 Task: Open a blank google sheet and write heading  Victory Sales. Add 10 people name  'William Wilson, Isabella Robinson, James Taylor, Charlotte Clark, Michael Walker, Amelia Wright, Matthew Turner, Harper Hall, Joseph Phillips, Abigail Adams'Item code in between  4055-6600. Product range in between  2000-9000. Add Products  Nike shoe, Adidas shoe, Gucci T-shirt, Louis Vuitton bag, Zara Shirt, H&M jeans, Chanel perfume, Versace perfume, Ralph Lauren, Prada ShirtChoose quantity  3 to 10 Tax 12 percent Total Add Amount. Save page  Victory Sales templetes   book
Action: Mouse moved to (63, 180)
Screenshot: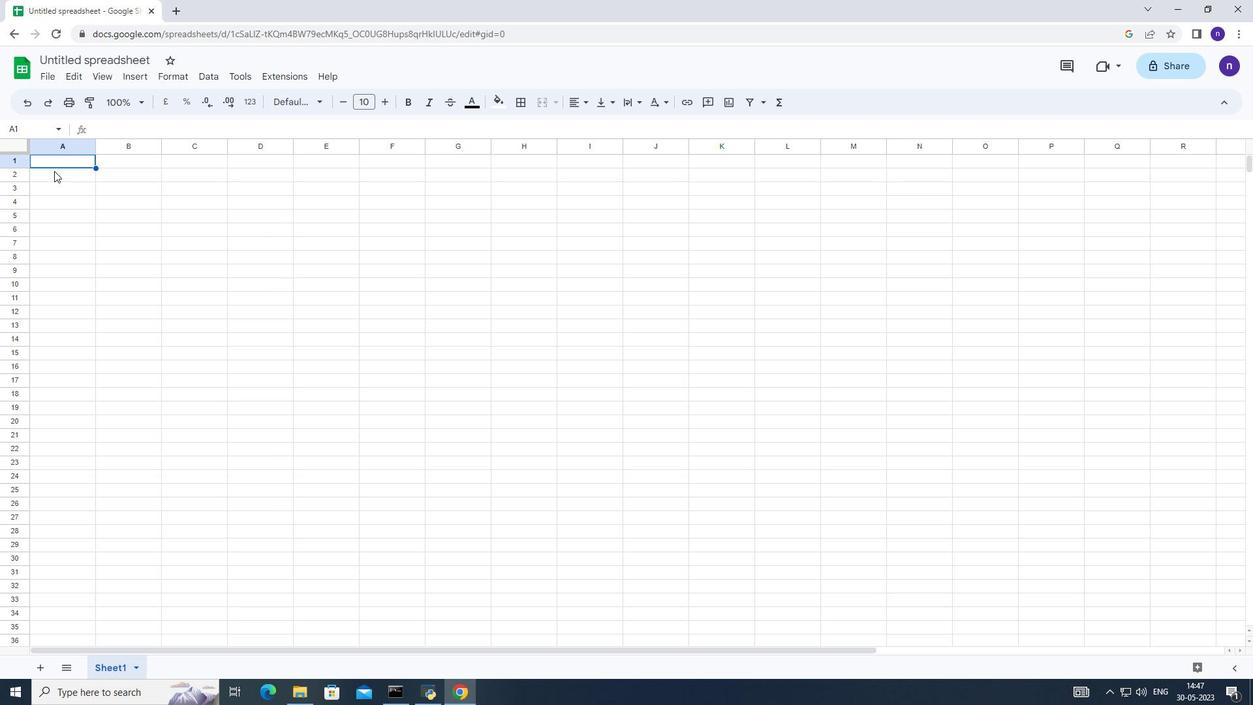 
Action: Key pressed <Key.shift_r>Victory<Key.space><Key.shift_r><Key.shift_r><Key.shift_r><Key.shift_r>Sales<Key.enter><Key.shift_r>Eill<Key.backspace><Key.backspace><Key.backspace><Key.backspace><Key.backspace><Key.shift_r>William<Key.space><Key.shift_r>Wilson<Key.enter>isbabella<Key.space><Key.shift_r>Robinson<Key.enter><Key.shift_r>James<Key.space><Key.shift_r>Taylor<Key.enter><Key.shift_r>charlotte<Key.space><Key.shift_r>Clark<Key.enter><Key.shift_r>Michael<Key.space><Key.shift_r>Walj<Key.backspace>ker<Key.enter><Key.shift_r>Amelia<Key.space><Key.shift_r>Wright<Key.enter><Key.shift_r>Matthew<Key.space><Key.shift_r>Turner<Key.enter><Key.shift_r><Key.shift_r><Key.shift_r><Key.shift_r><Key.shift_r><Key.shift_r><Key.shift_r><Key.shift_r><Key.shift_r><Key.shift_r><Key.shift_r><Key.shift_r><Key.shift_r><Key.shift_r><Key.shift_r><Key.shift_r><Key.shift_r><Key.shift_r><Key.shift_r><Key.shift_r><Key.shift_r><Key.shift_r><Key.shift_r><Key.shift_r><Key.shift_r><Key.shift_r><Key.shift_r><Key.shift_r><Key.shift_r><Key.shift_r><Key.shift_r><Key.shift_r><Key.shift_r><Key.shift_r><Key.shift_r><Key.shift_r><Key.shift_r><Key.shift_r><Key.shift_r><Key.shift_r><Key.shift_r><Key.shift_r><Key.shift_r><Key.shift_r><Key.shift_r><Key.shift_r><Key.shift_r><Key.shift_r><Key.shift_r><Key.shift_r><Key.shift_r><Key.shift_r><Key.shift_r><Key.shift_r><Key.shift_r><Key.shift_r><Key.shift_r><Key.shift_r><Key.shift_r><Key.shift_r><Key.shift_r><Key.shift_r><Key.shift_r><Key.shift_r><Key.shift_r><Key.shift_r><Key.shift_r><Key.shift_r><Key.shift_r><Key.shift_r>Harper<Key.space><Key.shift_r>Hall<Key.enter><Key.shift_r>Joseph<Key.space><Key.shift_r>Phillips<Key.enter><Key.up><Key.up><Key.up><Key.up><Key.up><Key.up><Key.up><Key.up><Key.up><Key.up><Key.up><Key.up><Key.up><Key.up><Key.up><Key.up><Key.up><Key.up><Key.up><Key.up><Key.up><Key.up><Key.right><Key.shift_r><Key.shift_r><Key.shift_r><Key.shift_r><Key.shift_r>Item<Key.space><Key.shift_r>Code<Key.enter>4055<Key.down>4066<Key.enter>4068<Key.enter>4070<Key.enter>5500<Key.enter>6600<Key.enter>5672<Key.enter>5891<Key.enter>4999<Key.enter><Key.up><Key.up><Key.up><Key.up><Key.up><Key.up><Key.up><Key.up><Key.up><Key.up><Key.up><Key.up><Key.up><Key.up><Key.up><Key.up><Key.right><Key.shift_r>Product<Key.space><Key.shift_r>Rang<Key.enter>2000<Key.down>2222<Key.enter>3330<Key.enter>4400<Key.enter>55440<Key.backspace><Key.enter>6677<Key.enter>7700<Key.enter>8822<Key.enter>9000<Key.enter><Key.up><Key.up><Key.up><Key.up><Key.right><Key.shift_r>Product<Key.enter><Key.shift_r><Key.shift_r>Nike<Key.space><Key.shift_r>Shoe<Key.enter><Key.shift_r>Adidas<Key.space><Key.shift_r>Shoe<Key.enter><Key.shift_r>Gucci<Key.space><Key.shift_r>T-short<Key.enter><Key.up>
Screenshot: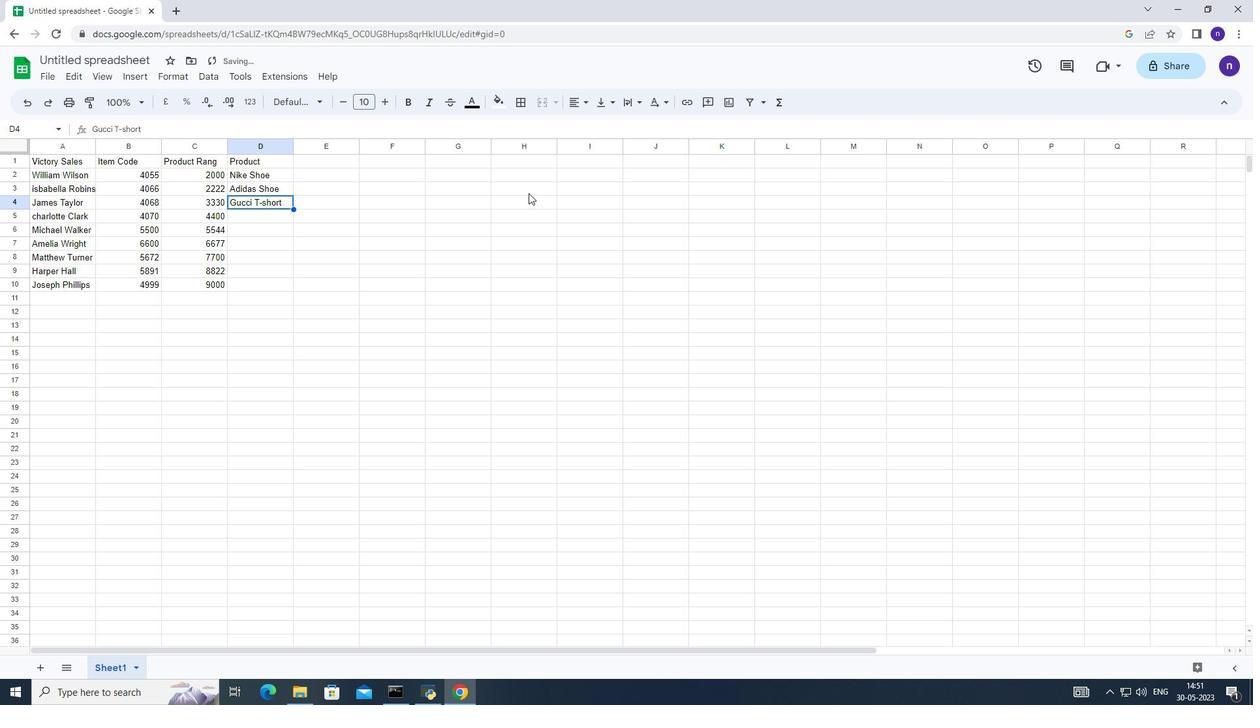 
Action: Mouse moved to (285, 209)
Screenshot: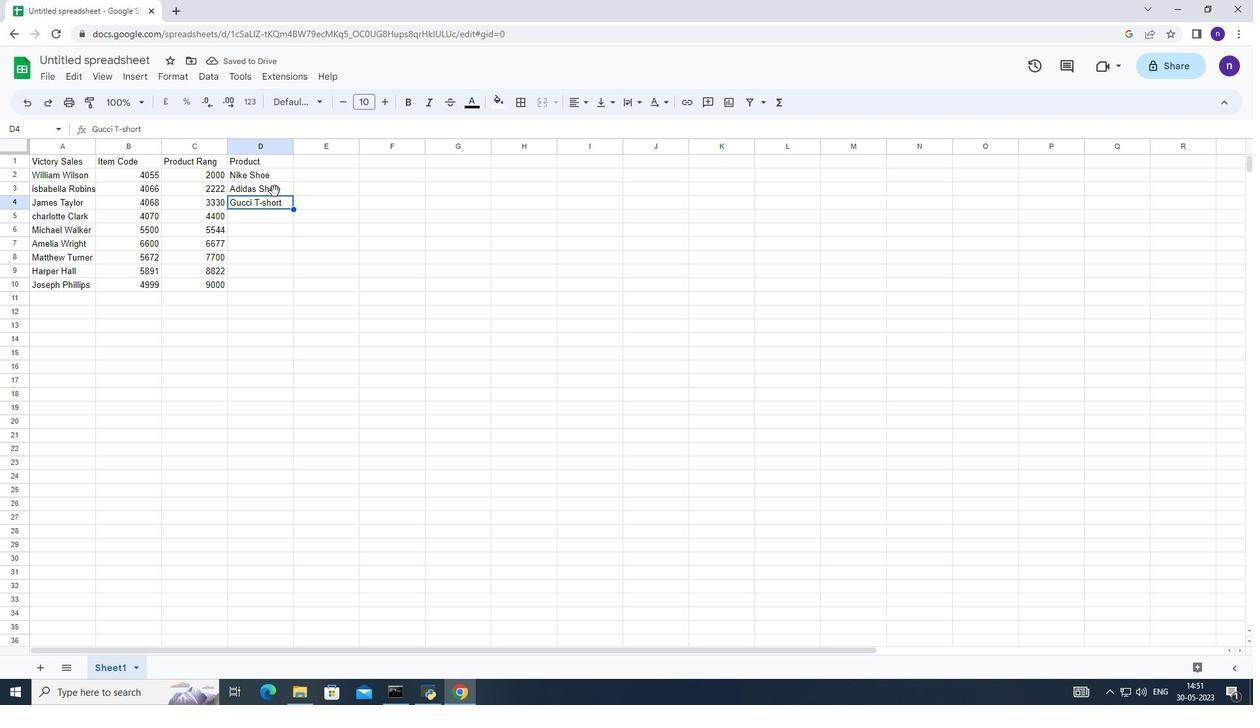 
Action: Mouse pressed left at (285, 209)
Screenshot: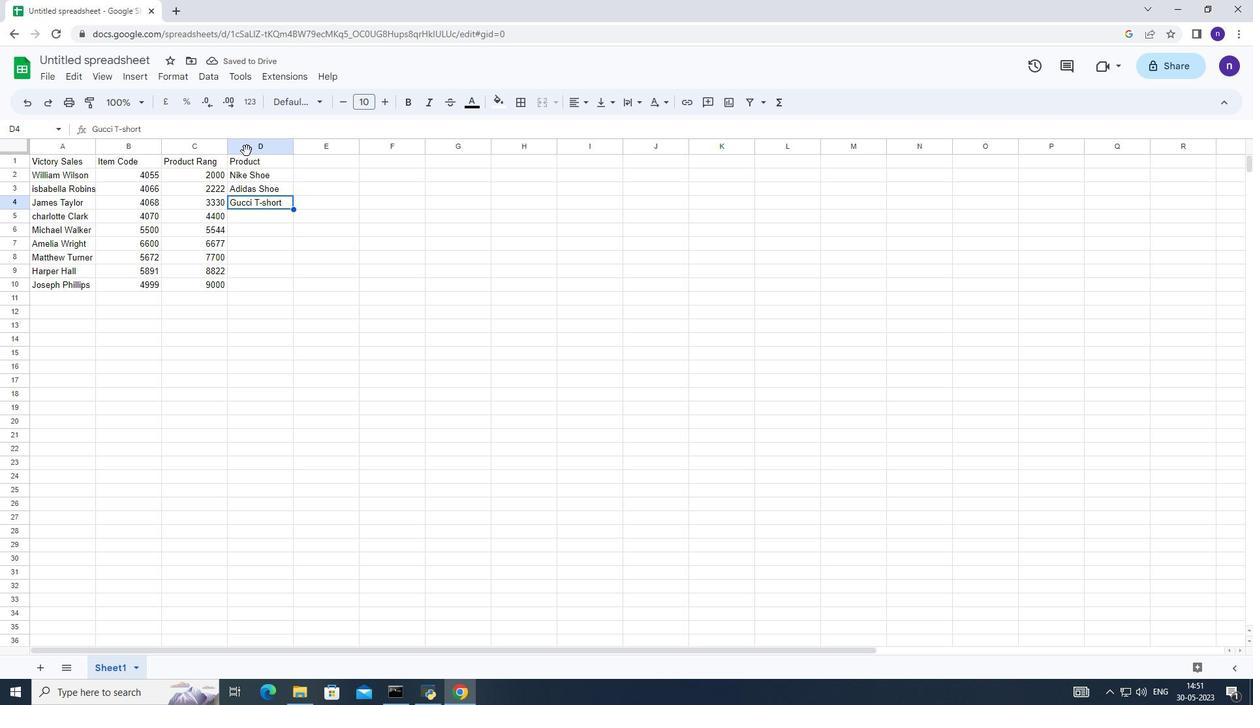 
Action: Mouse moved to (144, 137)
Screenshot: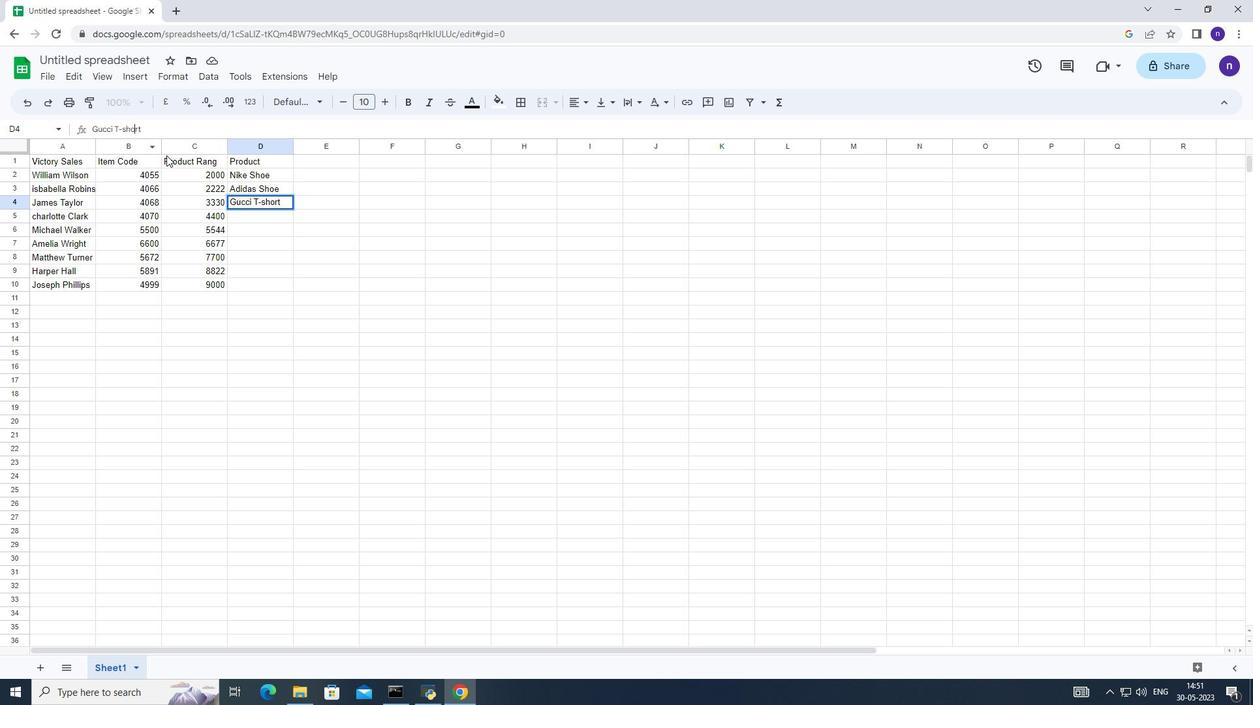 
Action: Mouse pressed left at (144, 137)
Screenshot: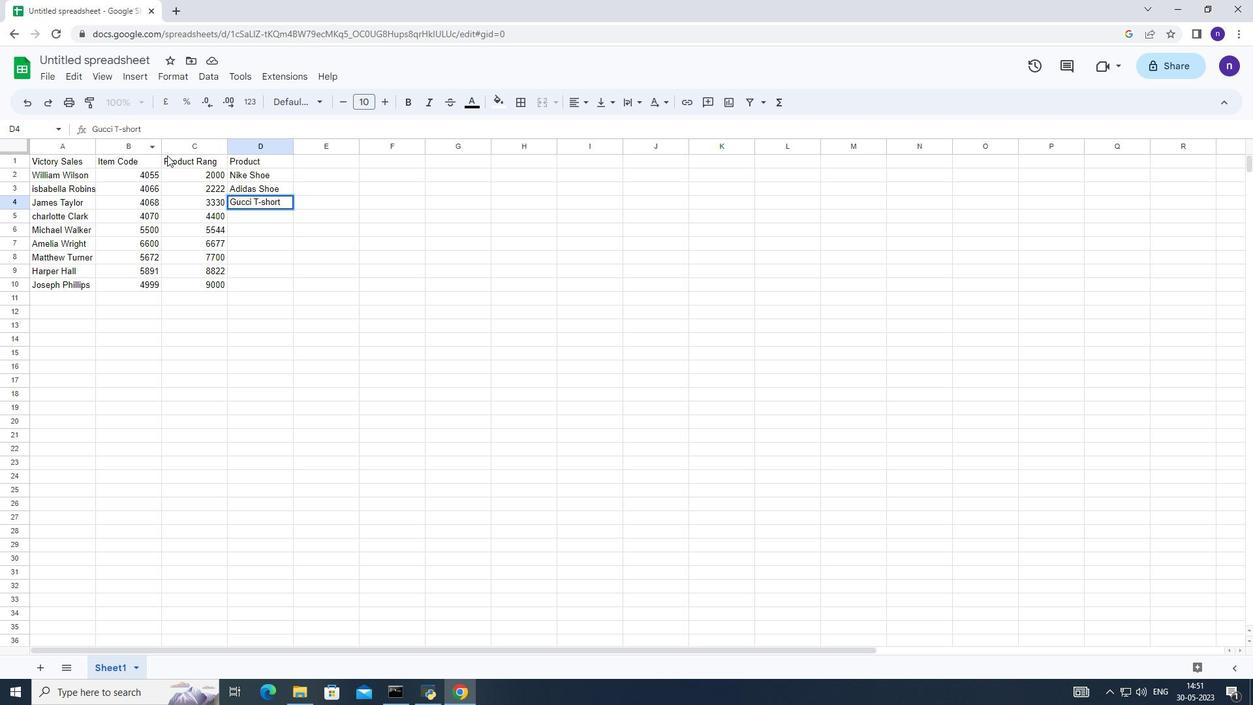 
Action: Mouse moved to (176, 164)
Screenshot: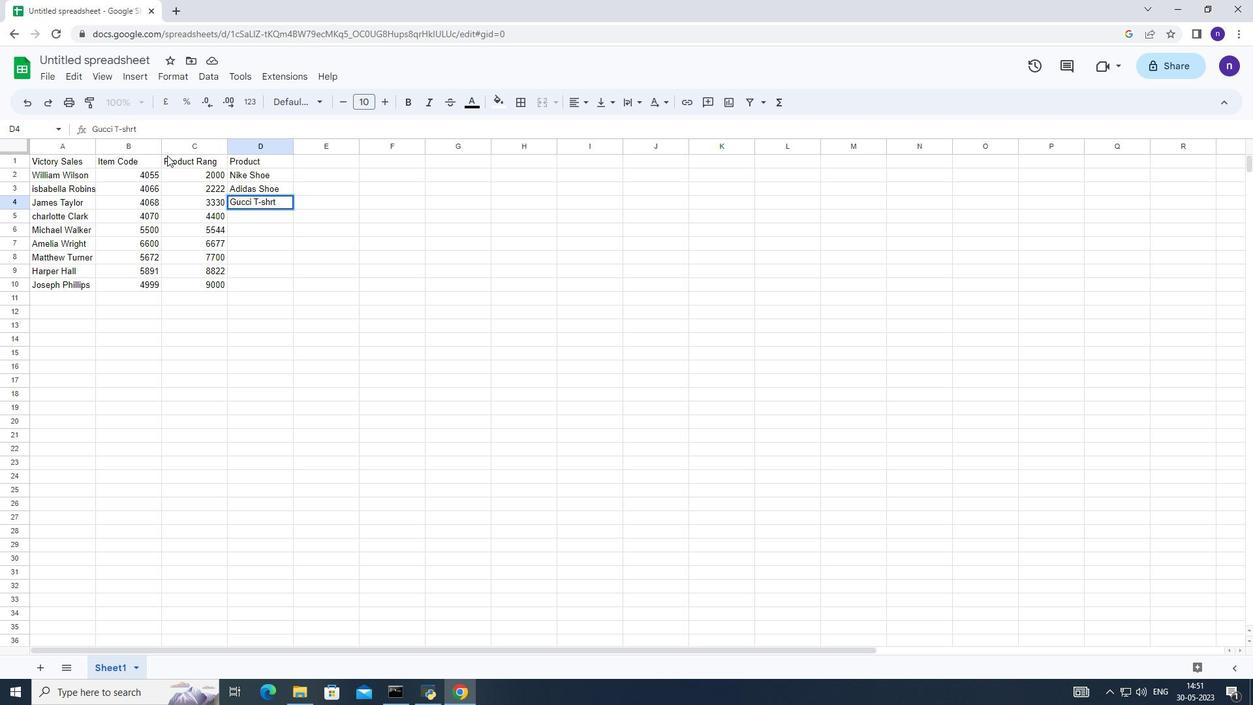 
Action: Key pressed <Key.backspace>i<Key.enter><Key.shift_r>Louis<Key.space><Key.shift_r>Vuitton<Key.space><Key.shift_r>Bag<Key.enter><Key.shift_r>Zara<Key.space><Key.shift_r>Shirt<Key.enter><Key.shift_r><Key.shift_r><Key.shift_r>H<Key.space><Key.backspace><Key.shift_r>&M<Key.space><Key.shift_r><Key.shift_r><Key.shift_r><Key.shift_r><Key.shift_r><Key.shift_r><Key.shift_r><Key.shift_r><Key.shift_r><Key.shift_r><Key.shift_r>Jeans<Key.enter><Key.shift_r>Cj<Key.backspace>hanel<Key.space><Key.shift_r>Perfume<Key.enter><Key.shift_r>Versace<Key.space>perfume<Key.enter><Key.shift_r>Ralph<Key.space><Key.shift_r><Key.shift_r>Lauren<Key.enter><Key.up><Key.up><Key.up><Key.up><Key.up><Key.up><Key.up><Key.up><Key.up><Key.down><Key.down><Key.down><Key.down><Key.up><Key.down><Key.down><Key.down><Key.down><Key.down><Key.up><Key.up><Key.down><Key.down><Key.down><Key.down><Key.up><Key.up><Key.up><Key.right><Key.shift_r>Quantity<Key.down>3<Key.down>5<Key.down>4<Key.down>6<Key.down>8<Key.down>9<Key.down>10<Key.down>5<Key.down>3<Key.down><Key.up><Key.up><Key.right><Key.shift_r>Total<Key.enter>=<Key.left><Key.left><Key.left><Key.shift_r>*<Key.left><Key.enter>=<Key.left><Key.left><Key.left><Key.shift_r>*<Key.left><Key.enter>=<Key.left><Key.left><Key.left><Key.shift_r>*<Key.left><Key.enter>=<Key.left><Key.left><Key.left><Key.shift_r><Key.shift_r><Key.shift_r><Key.shift_r><Key.shift_r><Key.shift_r><Key.shift_r>*<Key.left><Key.enter><Key.shift_r><Key.shift_r>*<Key.esc>=<Key.left><Key.left><Key.left><Key.shift_r>*<Key.left><Key.enter>=<Key.left><Key.left><Key.left><Key.shift_r><Key.shift_r><Key.shift_r><Key.shift_r>*<Key.left><Key.enter>=<Key.left><Key.left><Key.left><Key.shift_r><Key.shift_r><Key.shift_r>*<Key.left><Key.enter>=<Key.left><Key.left><Key.left><Key.shift_r>*<Key.left><Key.enter>=<Key.left><Key.left><Key.left><Key.shift_r>*<Key.enter><Key.esc><Key.left><Key.enter><Key.up><Key.up><Key.up><Key.up><Key.up><Key.right><Key.shift_r>Taz<Key.backspace>x<Key.enter>=<Key.left><Key.shift_r>*12<Key.shift_r>%<Key.enter><Key.enter>=<Key.left><Key.shift_r>*12<Key.shift_r><Key.shift_r><Key.shift_r><Key.shift_r><Key.shift_r><Key.shift_r><Key.shift_r><Key.shift_r><Key.shift_r><Key.shift_r><Key.shift_r><Key.shift_r><Key.shift_r><Key.shift_r><Key.shift_r><Key.shift_r><Key.shift_r><Key.shift_r><Key.shift_r><Key.shift_r><Key.shift_r><Key.shift_r><Key.shift_r><Key.shift_r><Key.shift_r><Key.shift_r><Key.shift_r><Key.shift_r><Key.shift_r><Key.shift_r><Key.shift_r><Key.shift_r><Key.shift_r><Key.shift_r>%<Key.enter>=<Key.left><Key.shift_r>%12<Key.shift_r>%<Key.backspace><Key.backspace><Key.backspace><Key.backspace><Key.shift_r>*12<Key.shift_r>%<Key.enter>=<Key.left><Key.shift_r><Key.shift_r><Key.shift_r><Key.shift_r><Key.shift_r><Key.shift_r><Key.shift_r>*12<Key.shift_r>%<Key.enter>=<Key.left><Key.shift_r><Key.shift_r><Key.shift_r><Key.shift_r><Key.shift_r>*12<Key.shift_r>%<Key.enter>=<Key.left><Key.shift_r><Key.shift_r><Key.shift_r><Key.shift_r>*12<Key.shift_r>%<Key.enter>=<Key.left><Key.shift_r><Key.shift_r><Key.shift_r><Key.shift_r><Key.shift_r><Key.shift_r><Key.shift_r><Key.shift_r><Key.shift_r><Key.shift_r><Key.shift_r><Key.shift_r><Key.shift_r><Key.shift_r><Key.shift_r>*12<Key.shift_r>%<Key.enter>=<Key.left><Key.shift_r><Key.shift_r><Key.shift_r><Key.shift_r><Key.shift_r><Key.shift_r><Key.shift_r><Key.shift_r><Key.shift_r>*12<Key.shift_r>%<Key.enter>=<Key.left><Key.shift_r><Key.shift_r><Key.shift_r><Key.shift_r><Key.shift_r><Key.shift_r><Key.shift_r><Key.shift_r><Key.shift_r><Key.shift_r><Key.shift_r><Key.shift_r><Key.shift_r><Key.shift_r><Key.shift_r><Key.shift_r><Key.shift_r><Key.shift_r><Key.shift_r><Key.shift_r><Key.shift_r>*12<Key.shift_r>%<Key.enter>
Screenshot: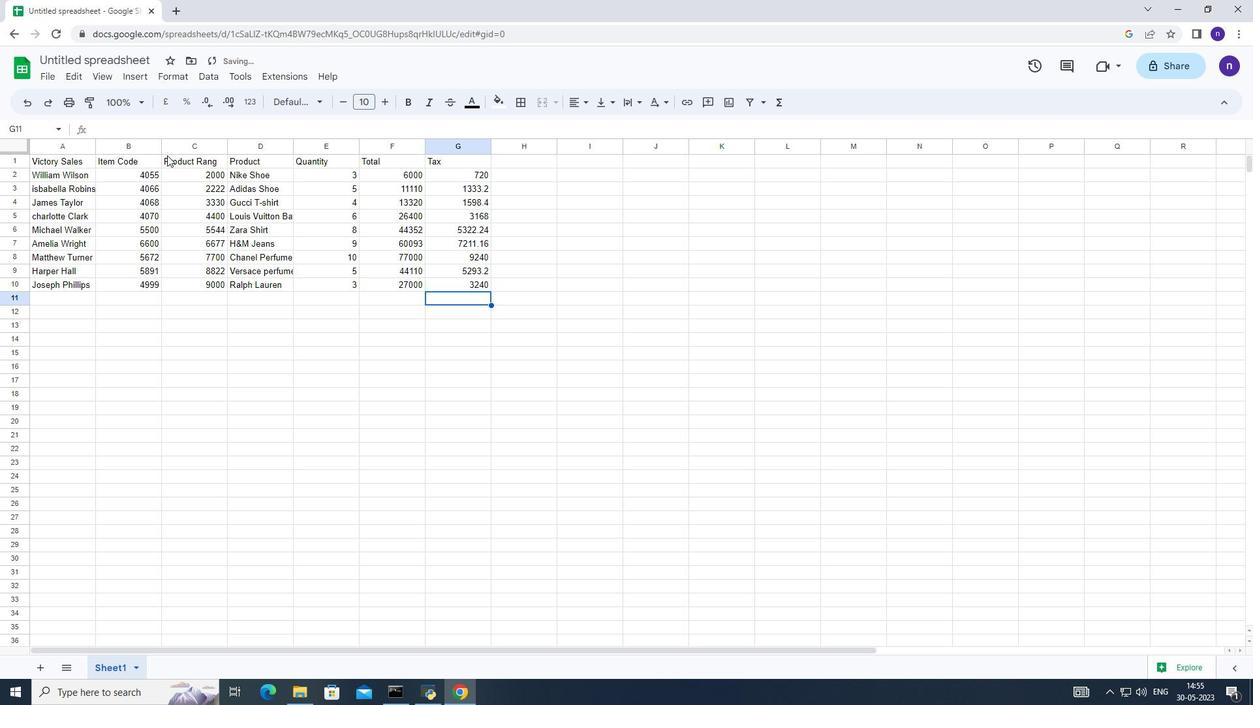 
Action: Mouse moved to (231, 221)
Screenshot: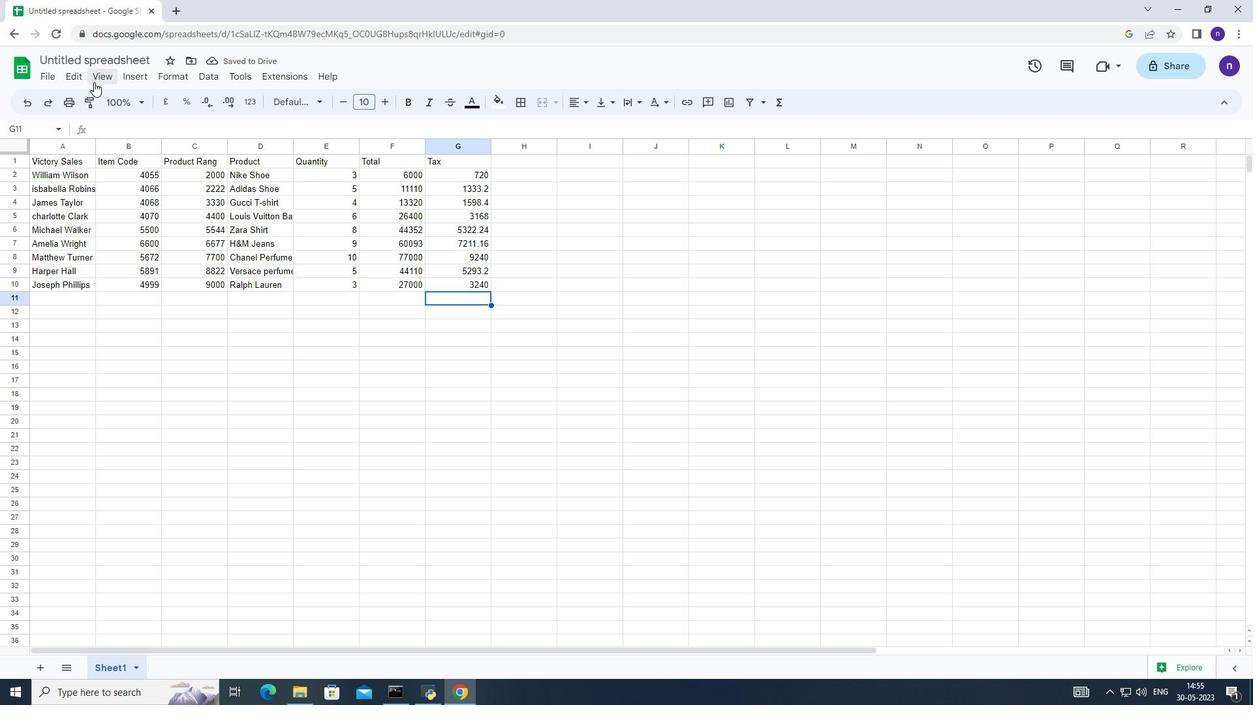 
Action: Key pressed ctrl+S
Screenshot: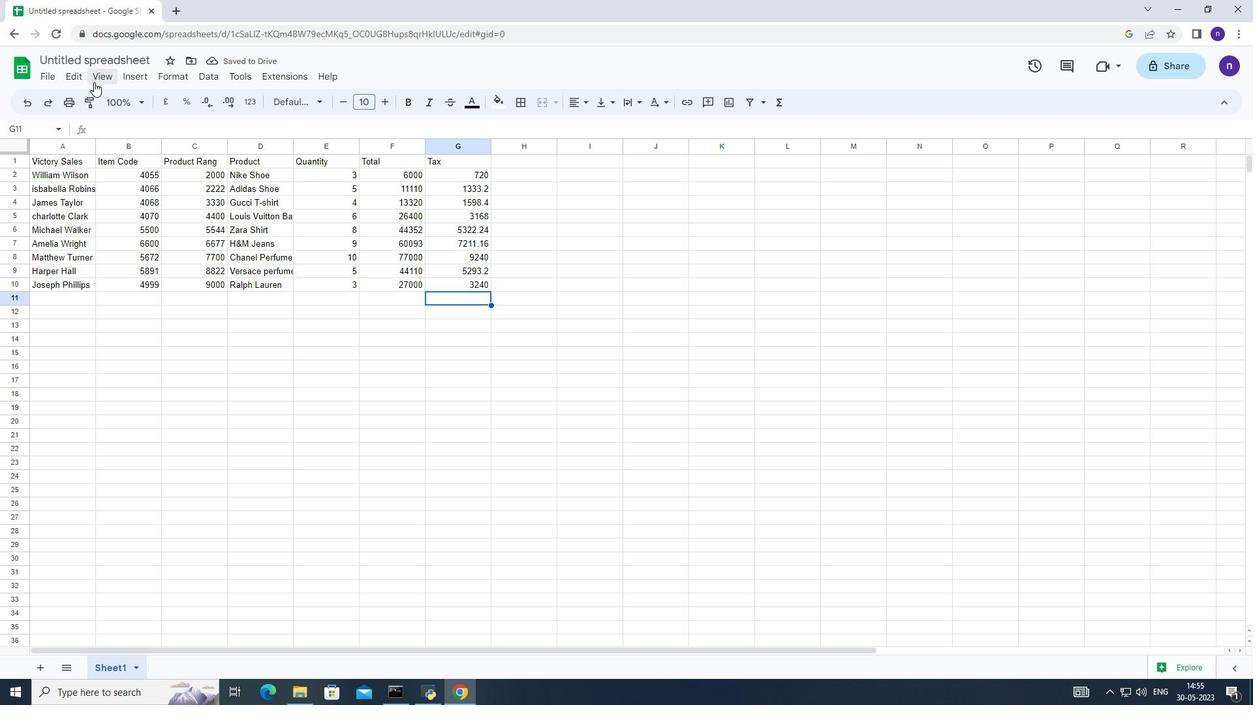 
Action: Mouse moved to (103, 69)
Screenshot: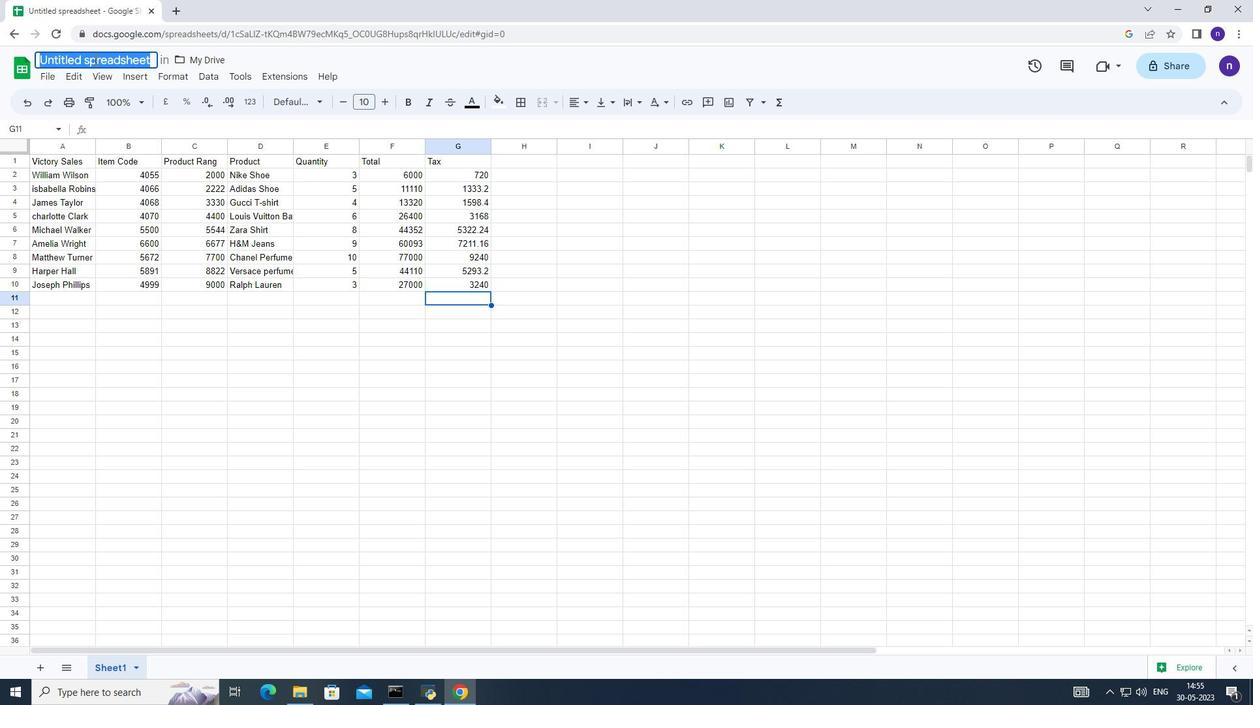 
Action: Mouse pressed left at (103, 69)
Screenshot: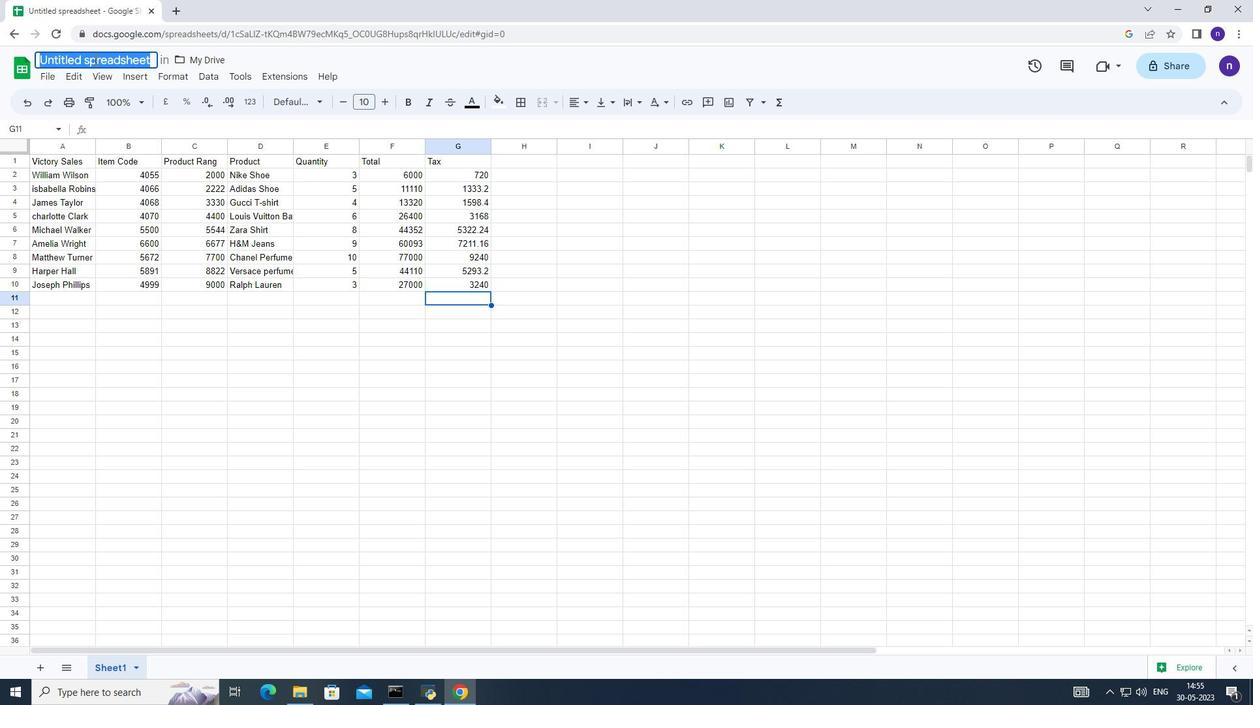 
Action: Key pressed <Key.shift_r>C<Key.backspace><Key.shift_r>Victory<Key.space><Key.shift_r>Sales<Key.space><Key.shift_r>Templetes<Key.space>book<Key.enter>ctrl+S
Screenshot: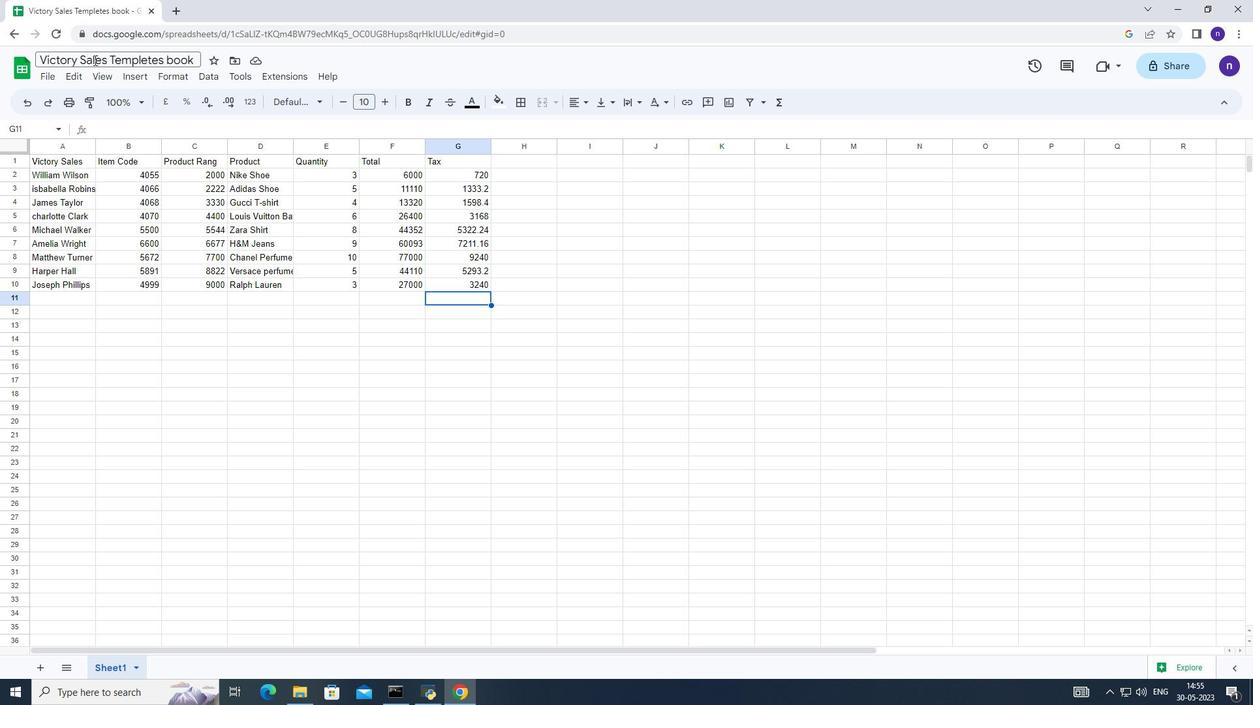 
Action: Mouse moved to (28, 171)
Screenshot: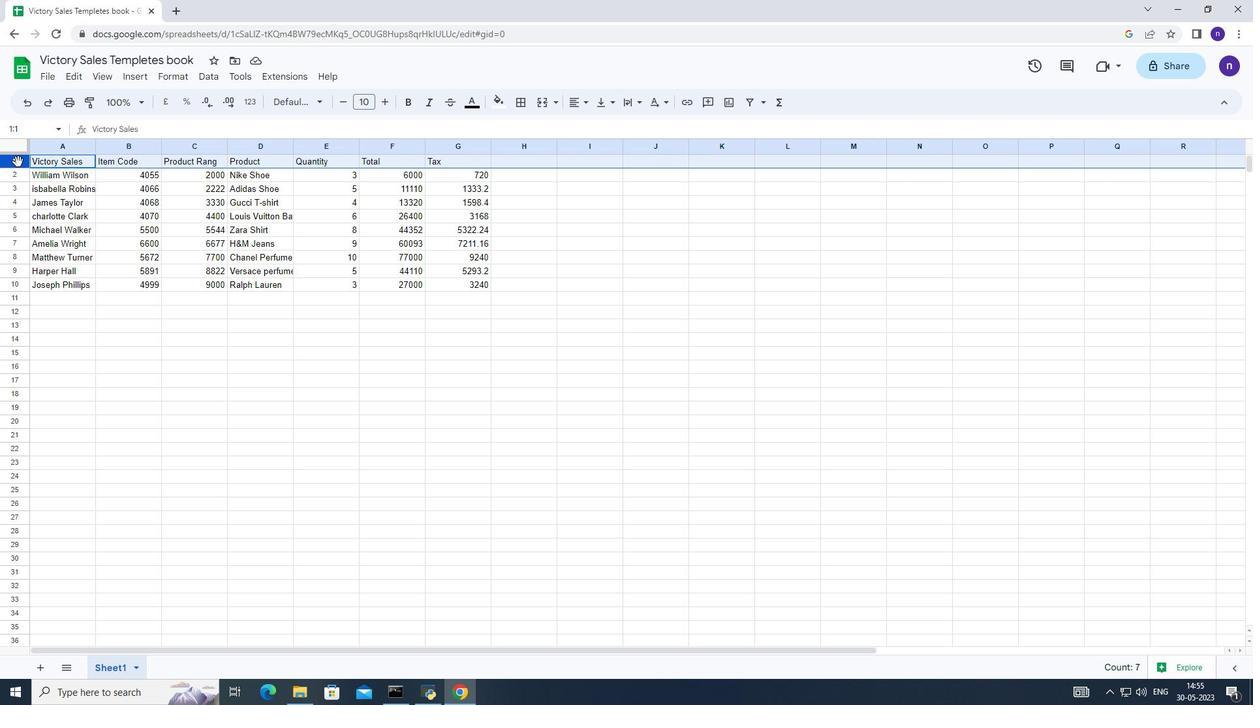
Action: Mouse pressed left at (28, 171)
Screenshot: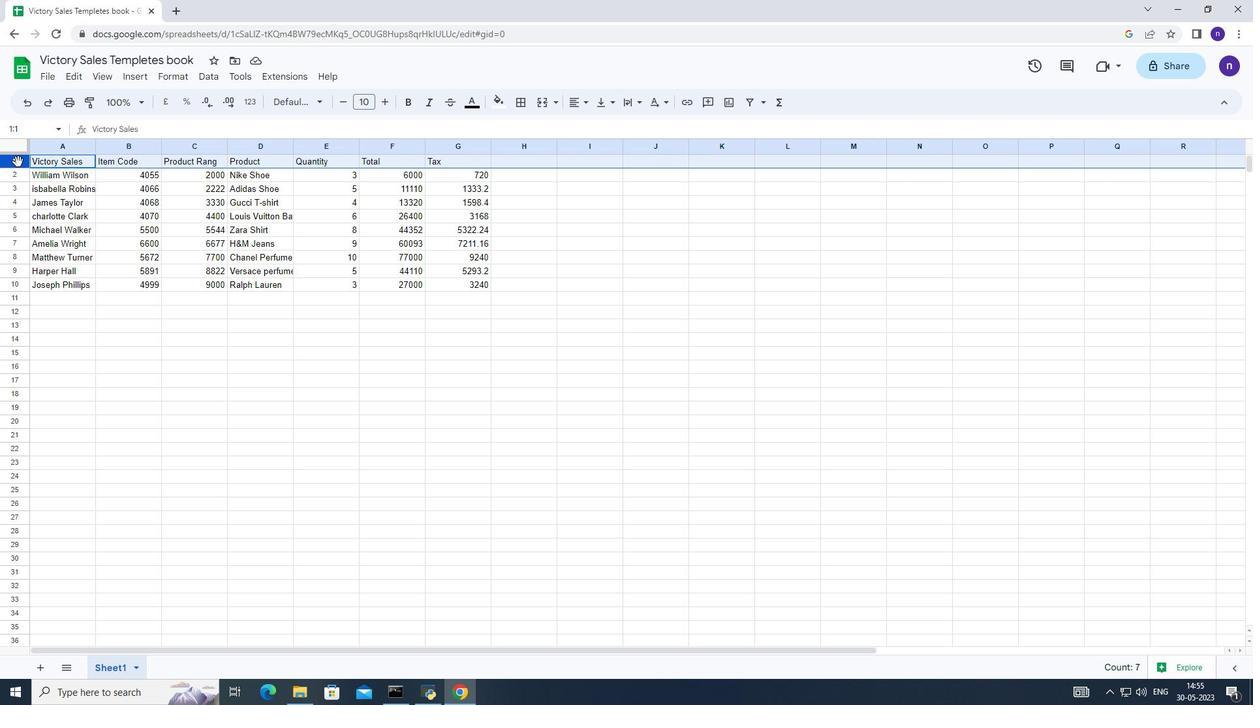 
Action: Mouse moved to (27, 171)
Screenshot: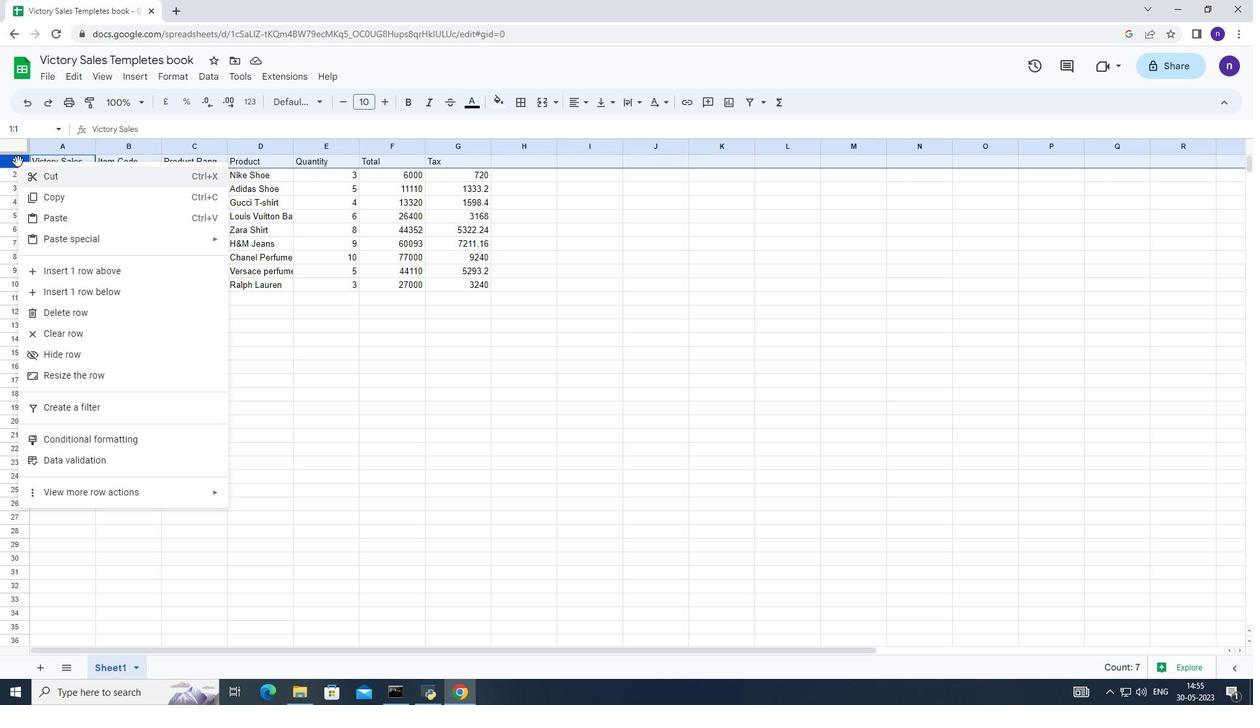 
Action: Mouse pressed right at (27, 171)
Screenshot: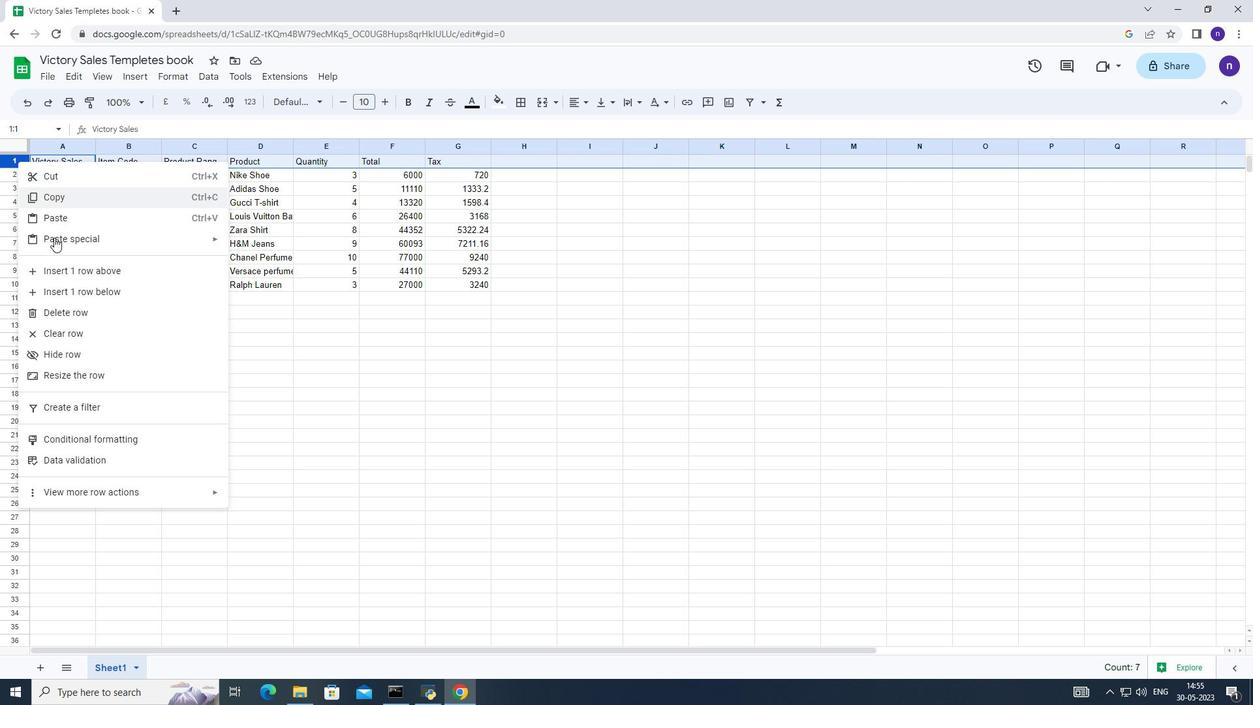 
Action: Mouse moved to (86, 281)
Screenshot: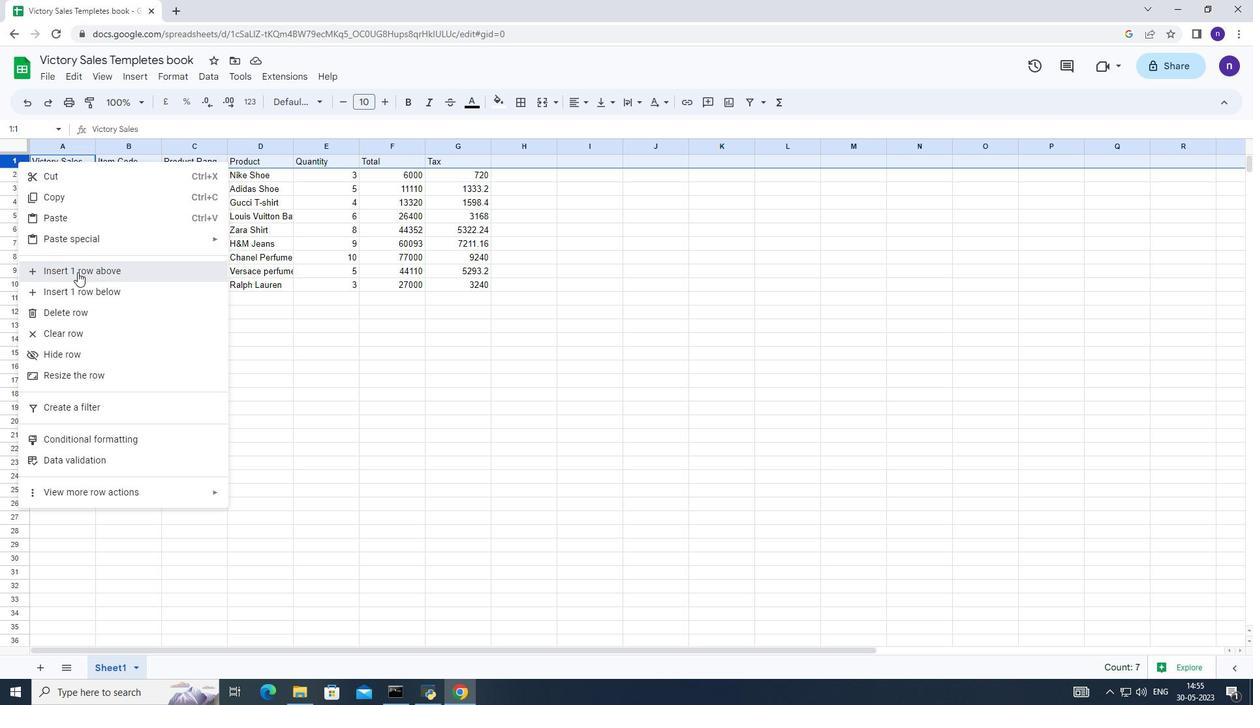 
Action: Mouse pressed left at (86, 281)
Screenshot: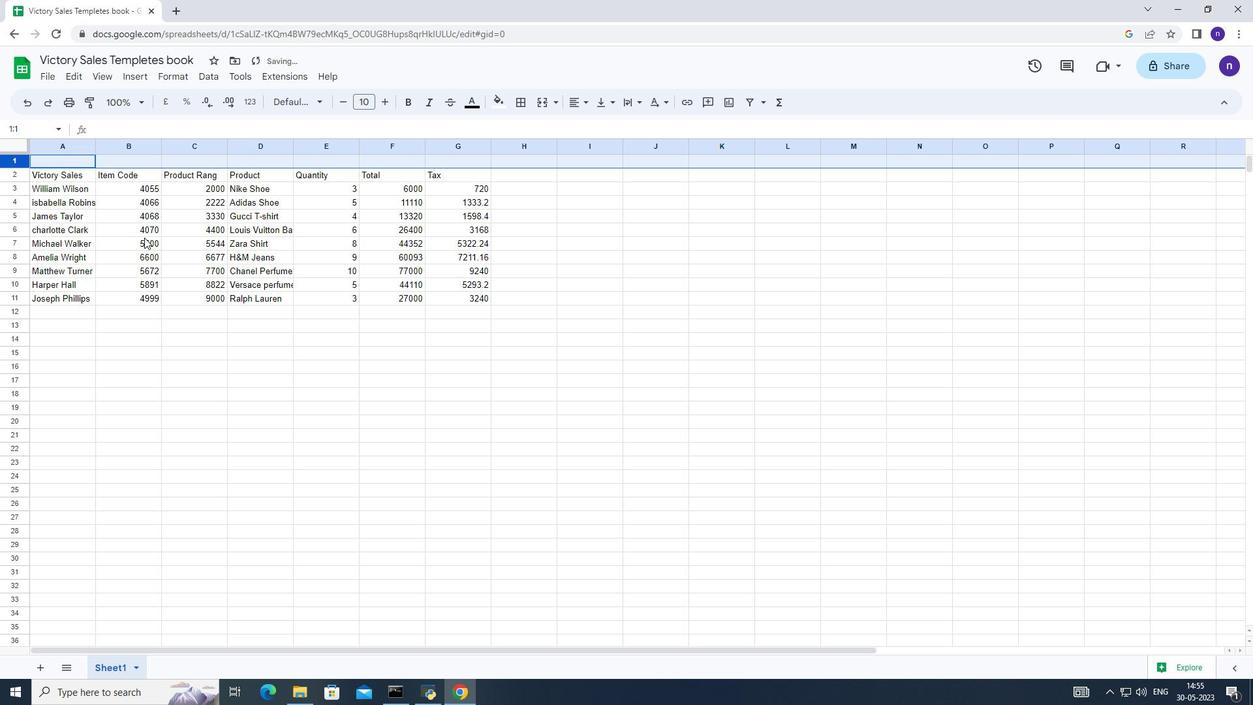 
Action: Mouse moved to (62, 182)
Screenshot: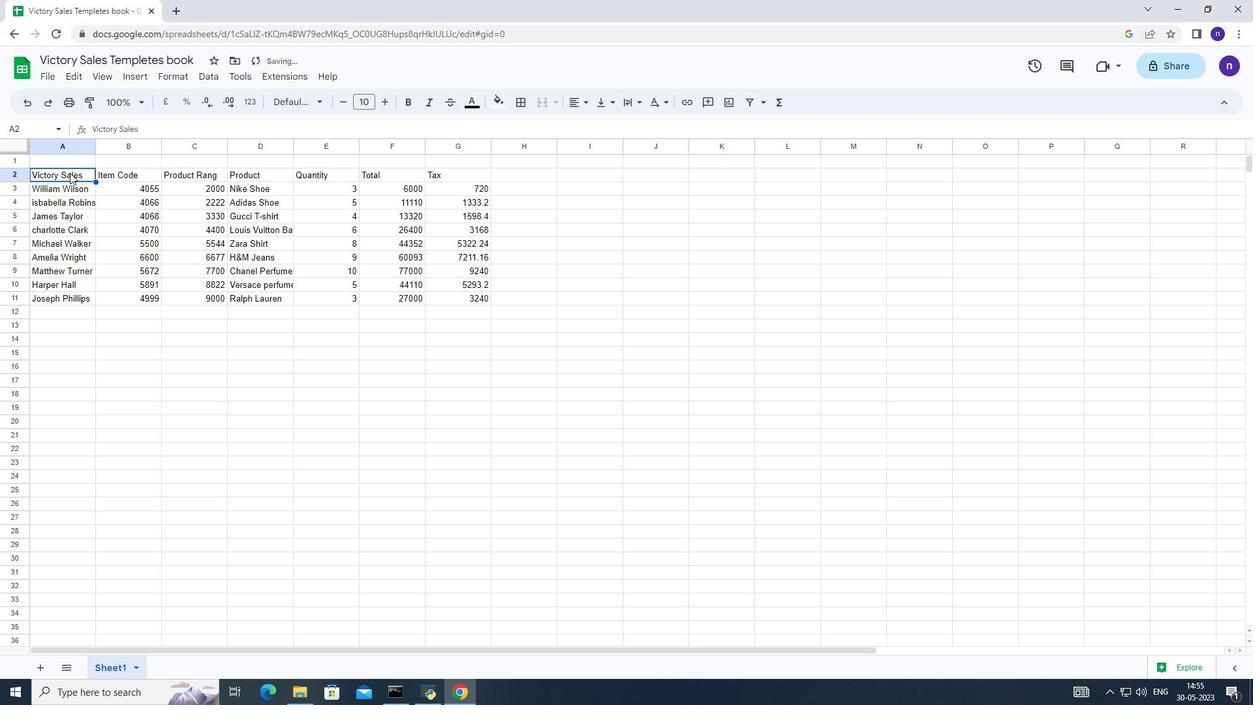 
Action: Mouse pressed left at (62, 182)
Screenshot: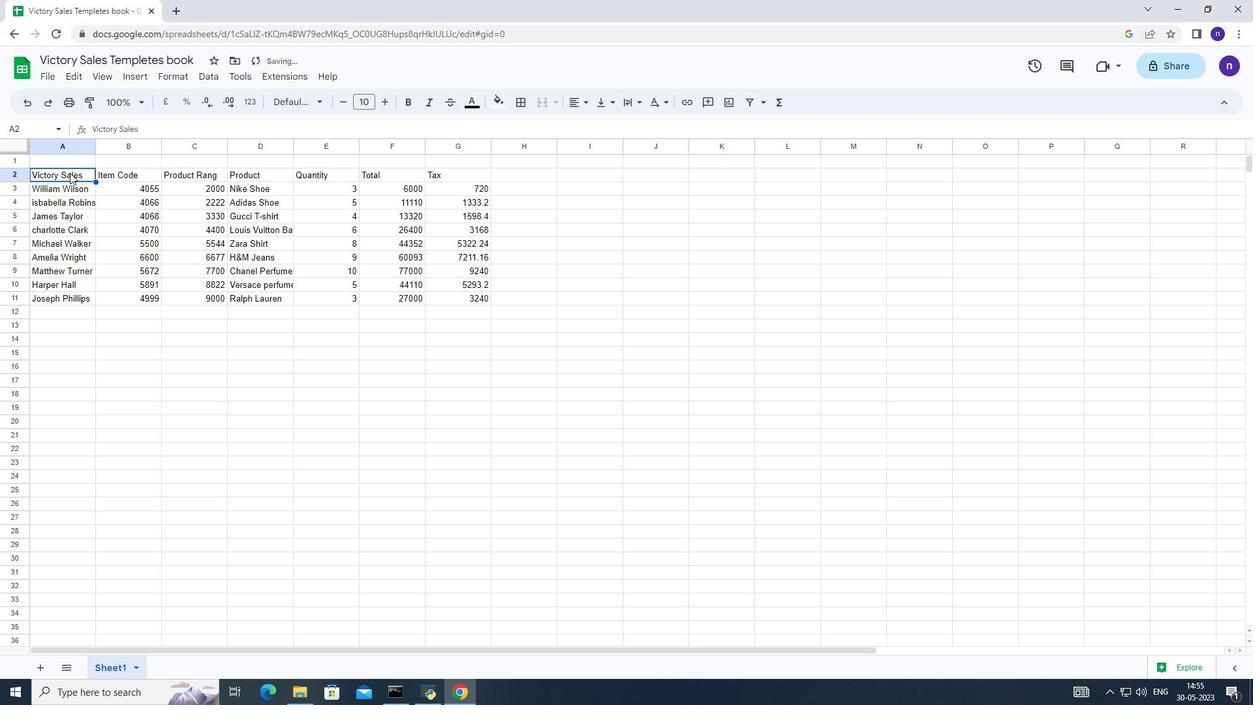 
Action: Mouse moved to (79, 182)
Screenshot: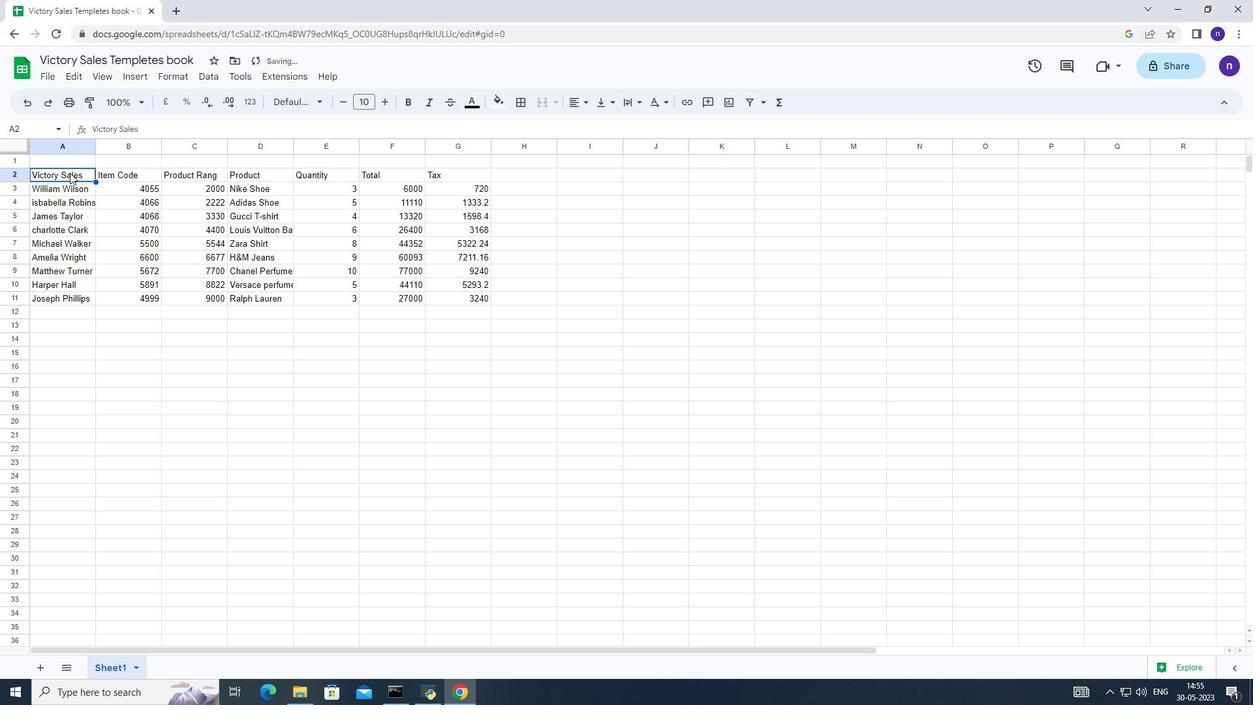 
Action: Key pressed ctrl+Z<'\x18'><Key.esc><Key.left>
Screenshot: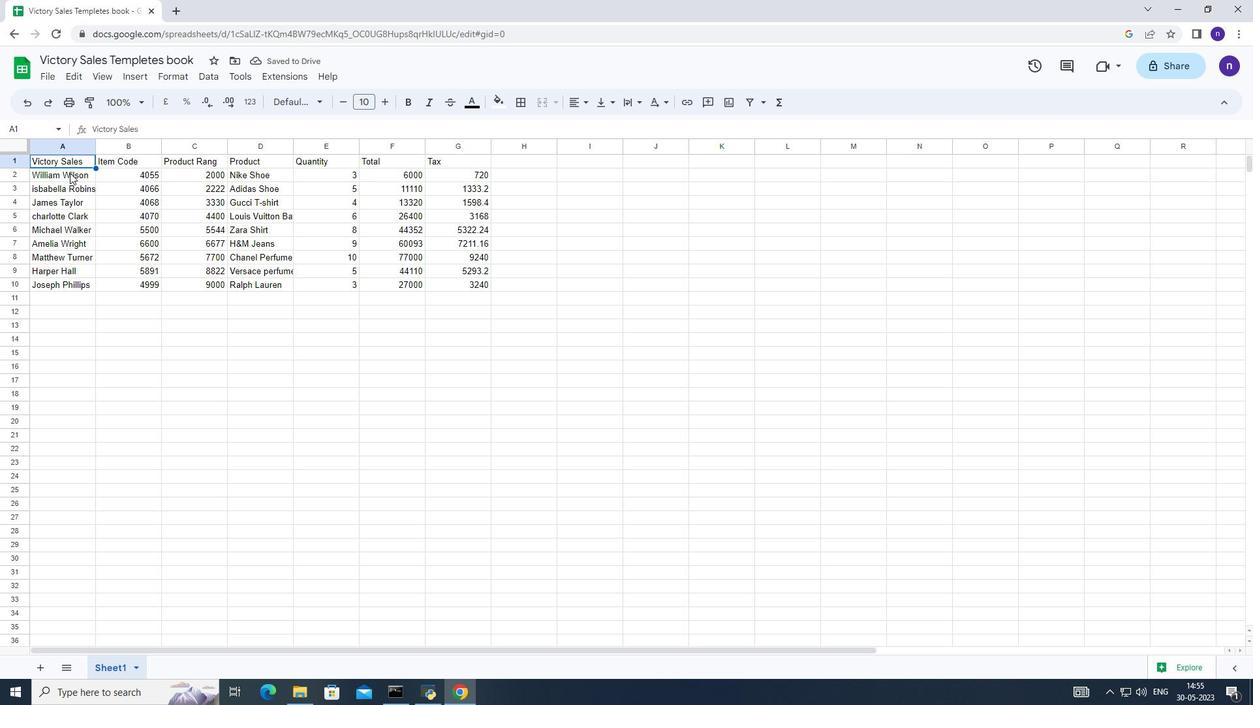 
Action: Mouse moved to (20, 175)
Screenshot: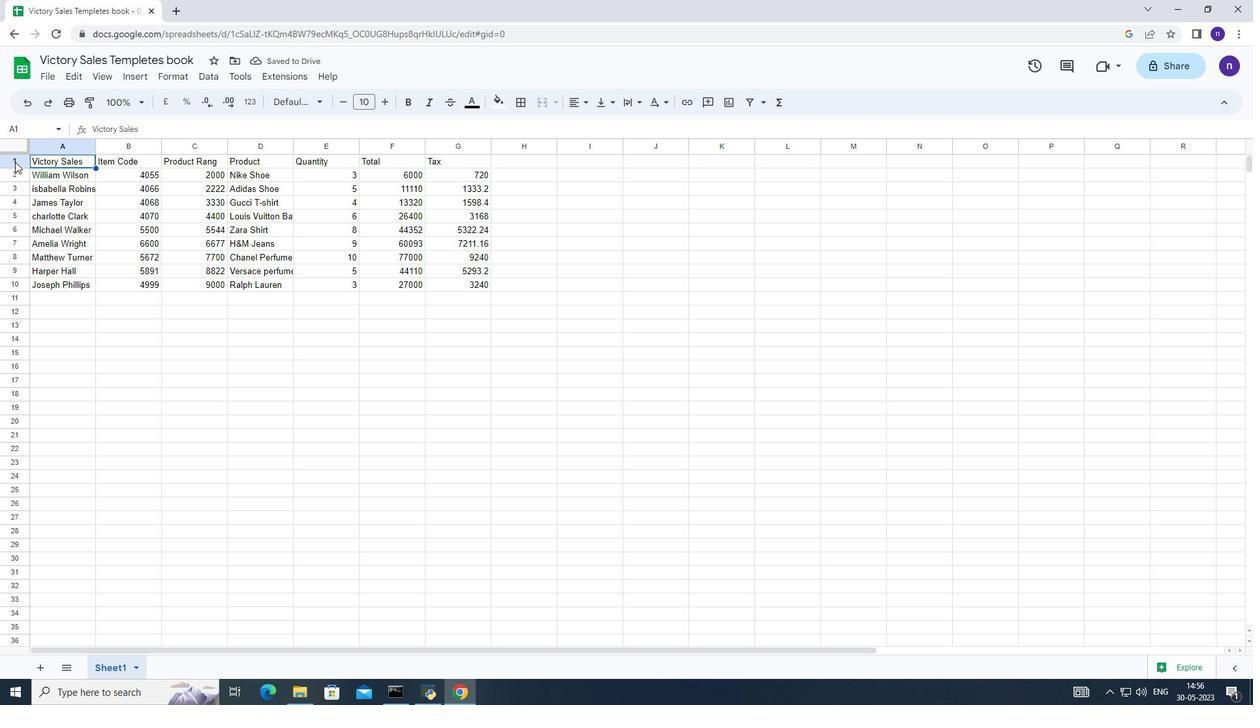 
Action: Mouse pressed left at (20, 175)
Screenshot: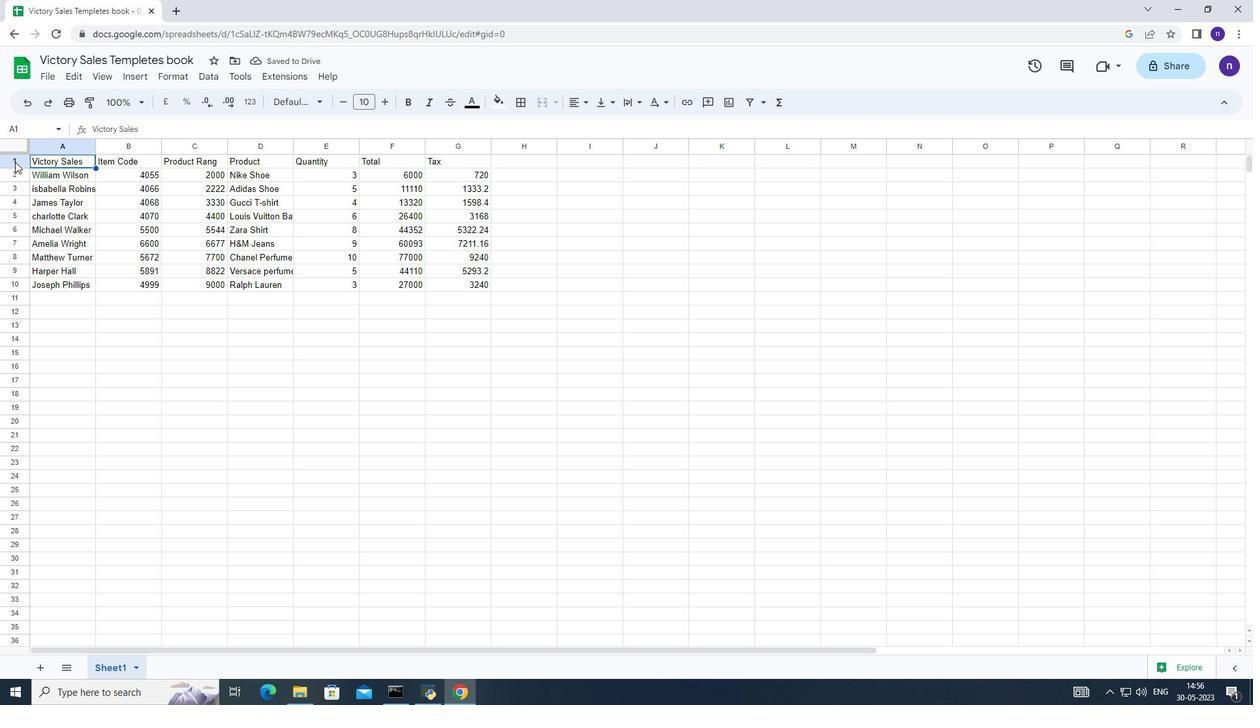
Action: Mouse moved to (24, 169)
Screenshot: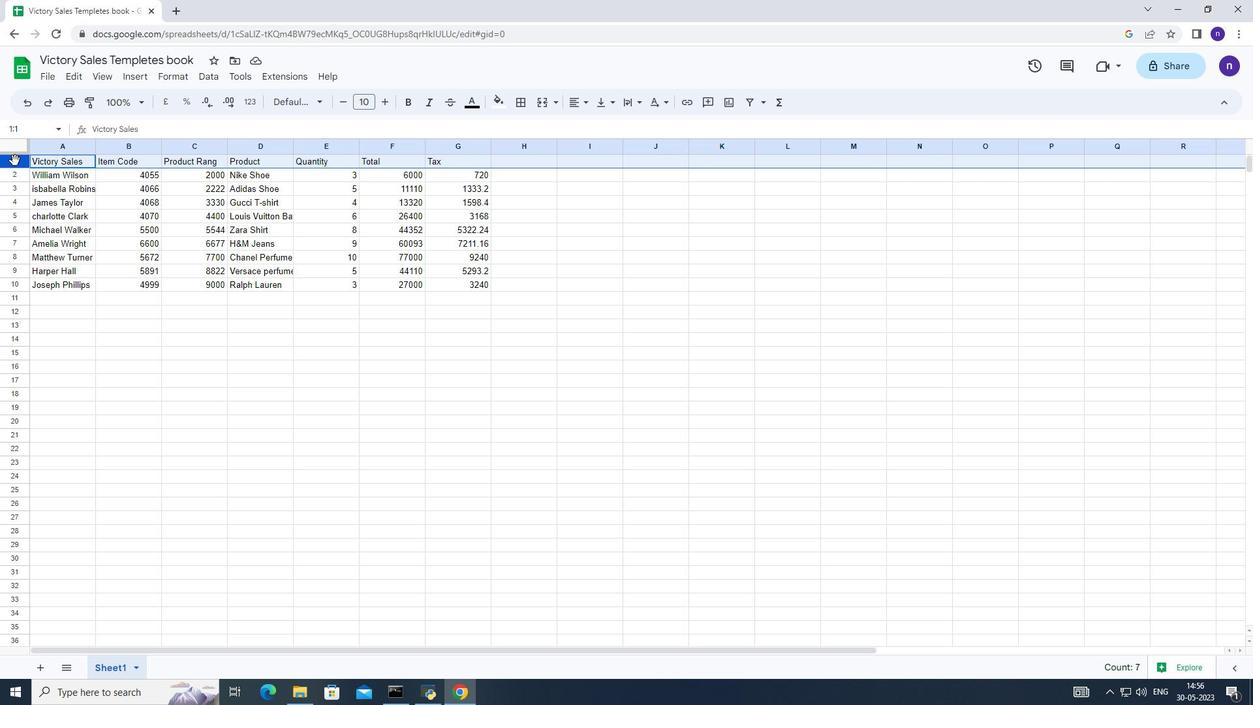 
Action: Mouse pressed left at (24, 169)
Screenshot: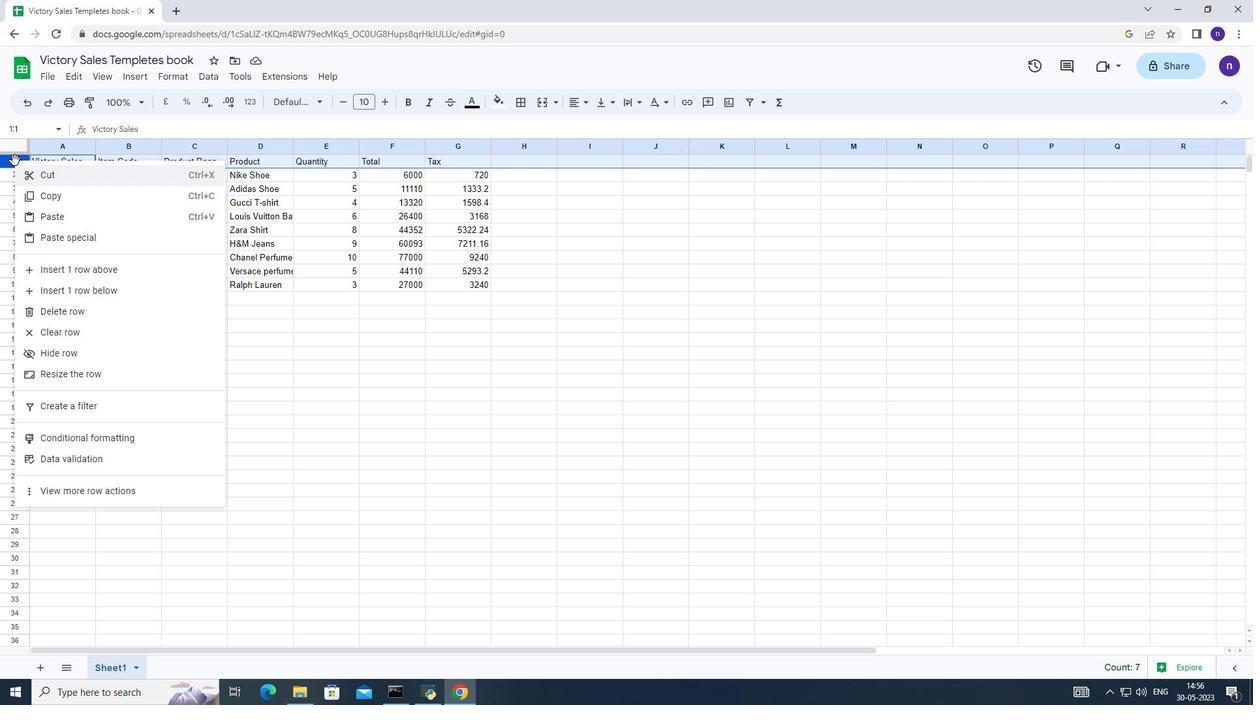 
Action: Mouse pressed right at (24, 169)
Screenshot: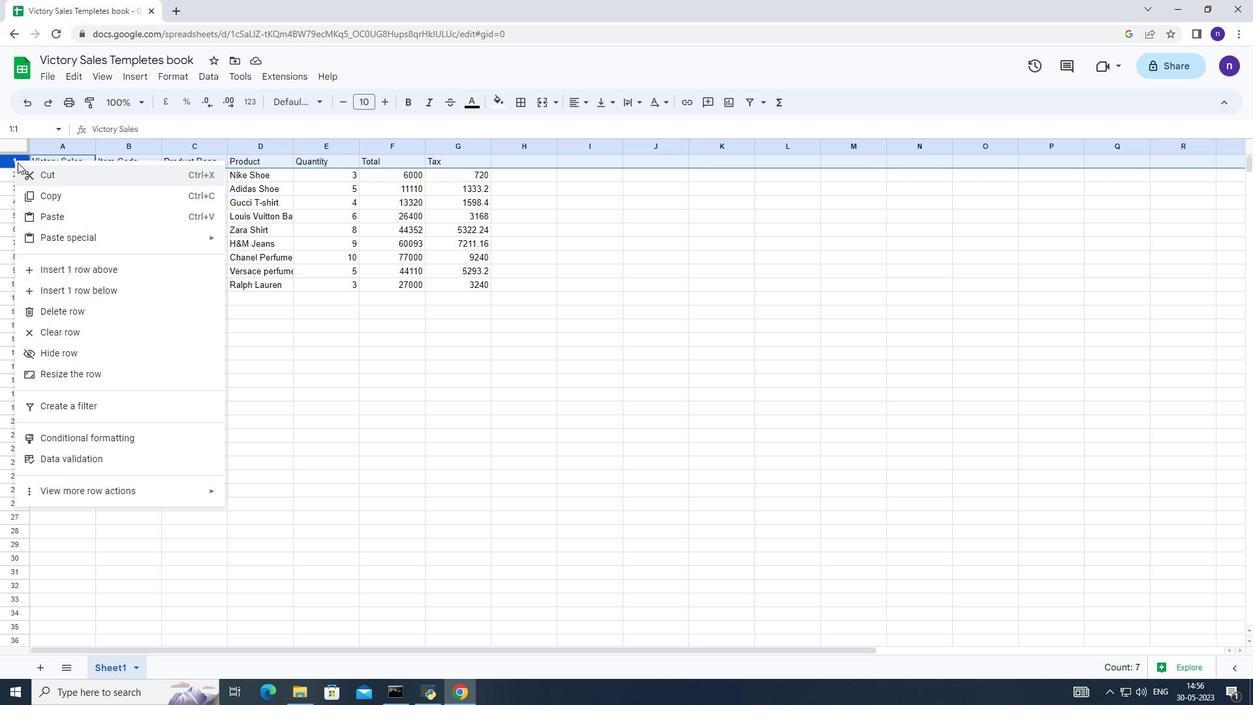 
Action: Mouse moved to (97, 278)
Screenshot: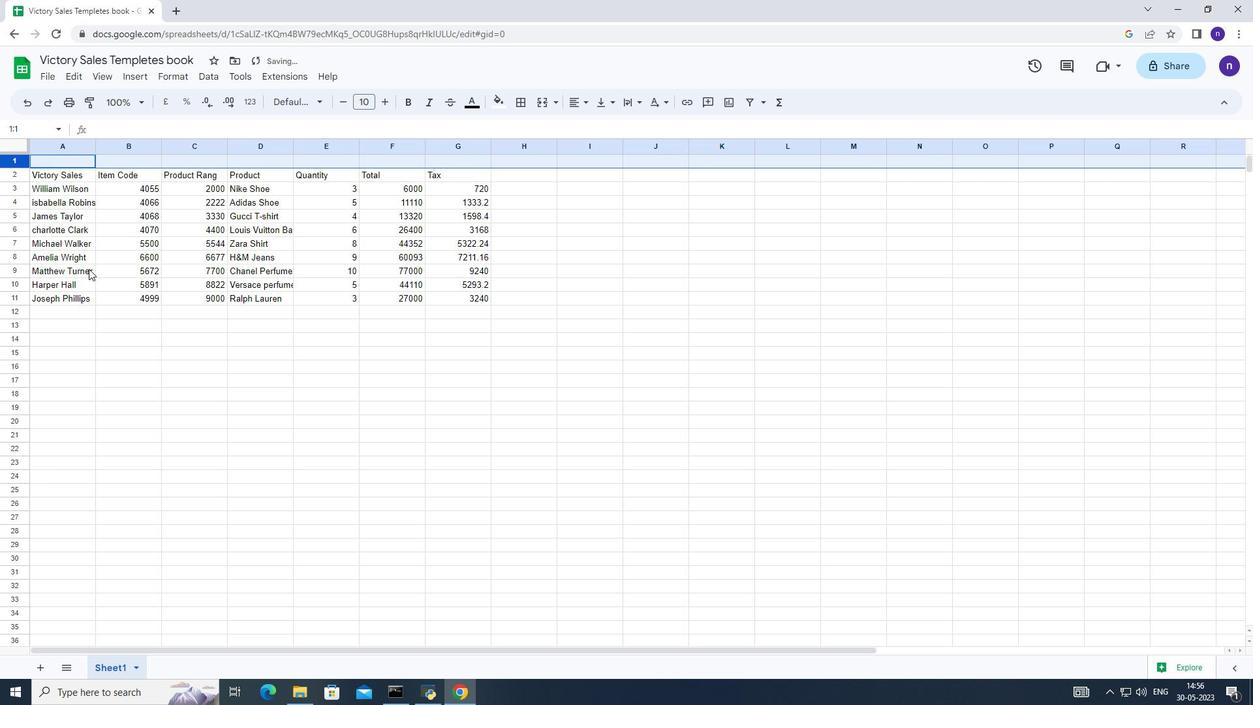 
Action: Mouse pressed left at (97, 278)
Screenshot: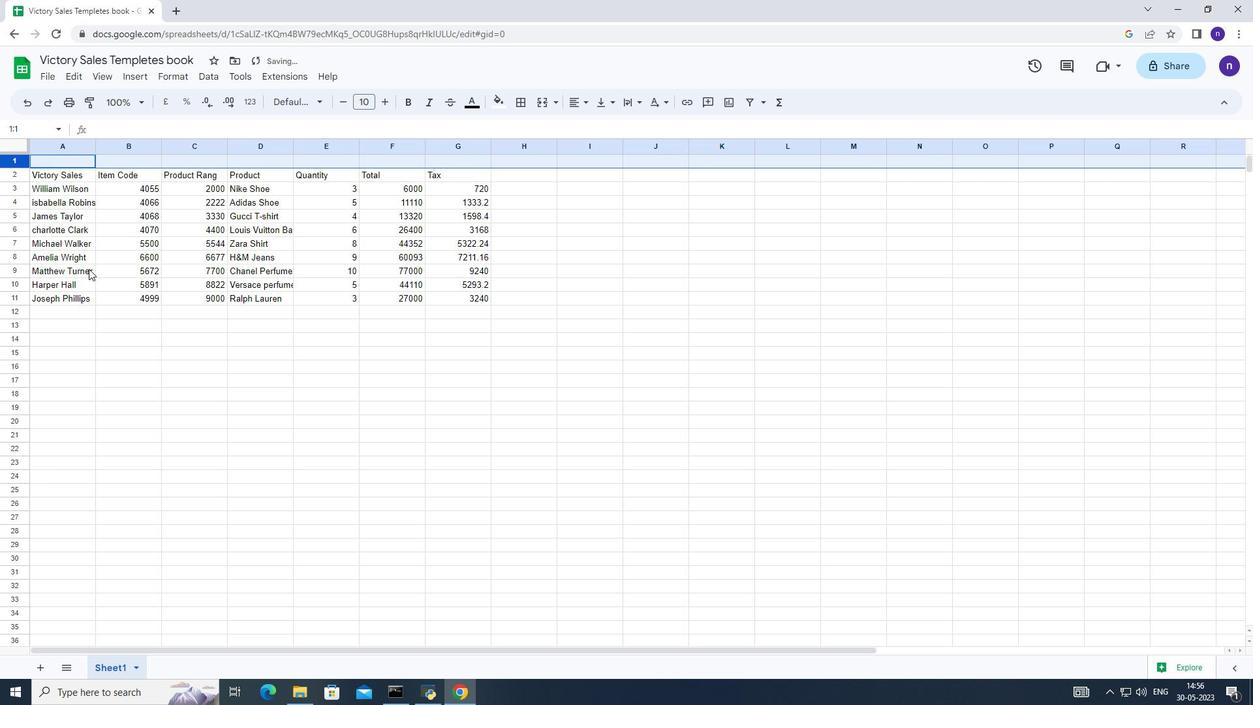 
Action: Key pressed <Key.down>ctrl+X<Key.up>ctrl+V<Key.down><Key.shift_r>Name<Key.enter>ctrl+S
Screenshot: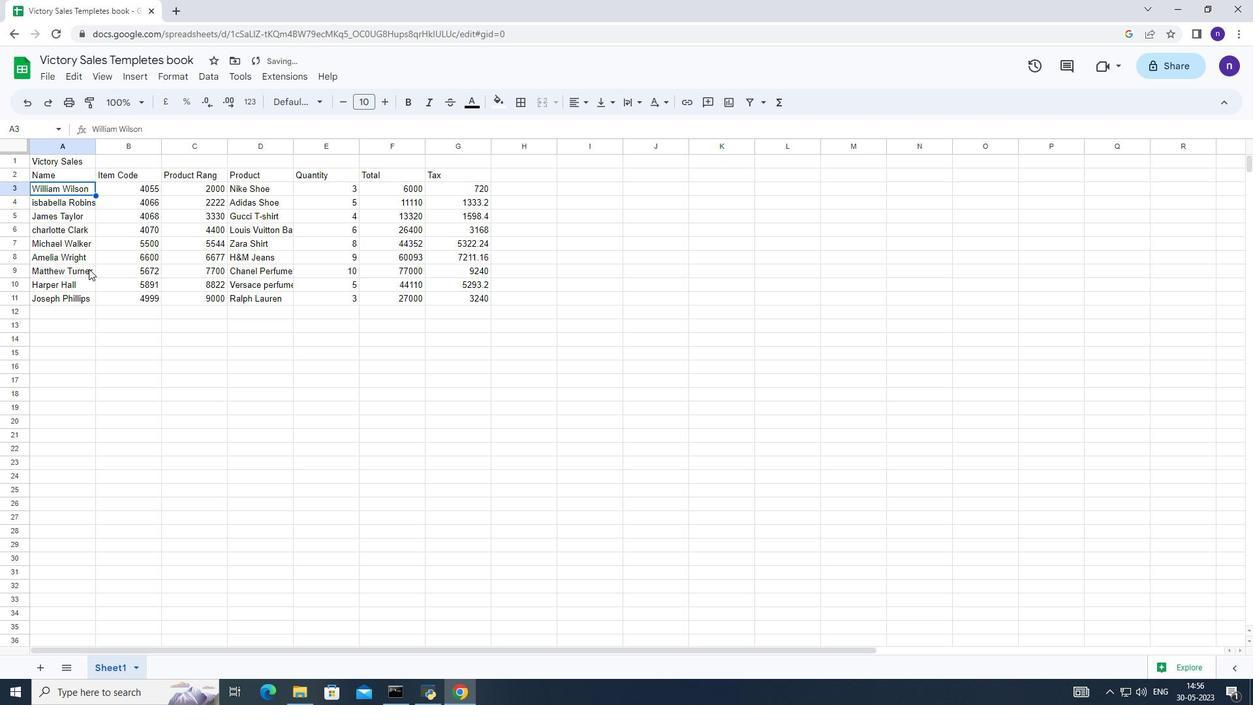 
